 Task: Add the task  Inability to modify certain fields or settings to the section Feature Testing Sprint in the project ZoomOut and add a Due Date to the respective task as 2024/05/10.
Action: Mouse moved to (744, 454)
Screenshot: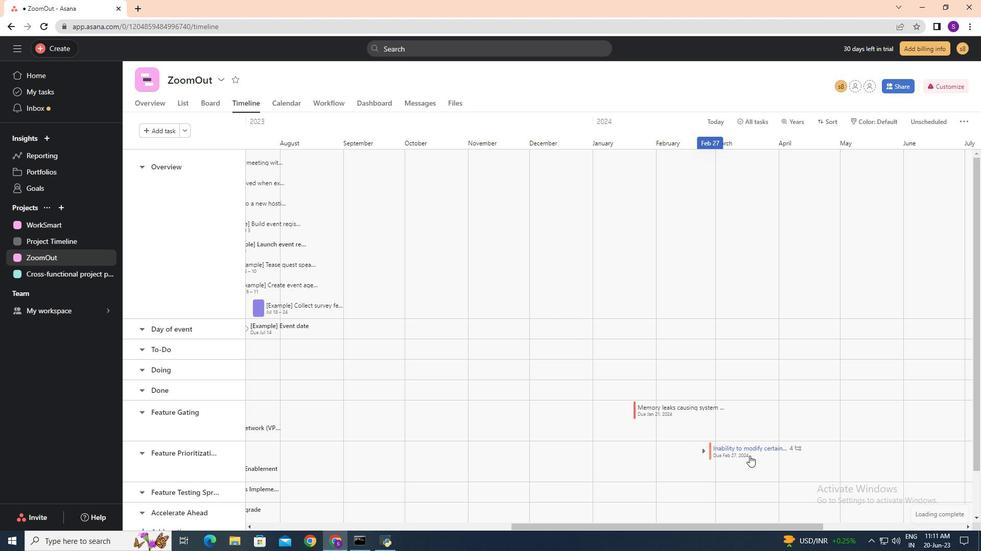 
Action: Mouse pressed left at (744, 454)
Screenshot: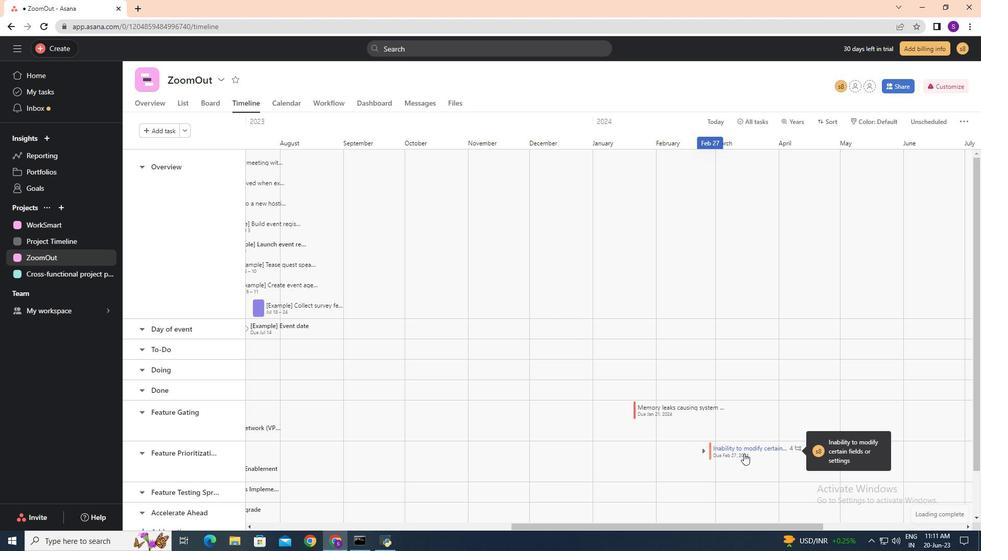
Action: Mouse moved to (833, 226)
Screenshot: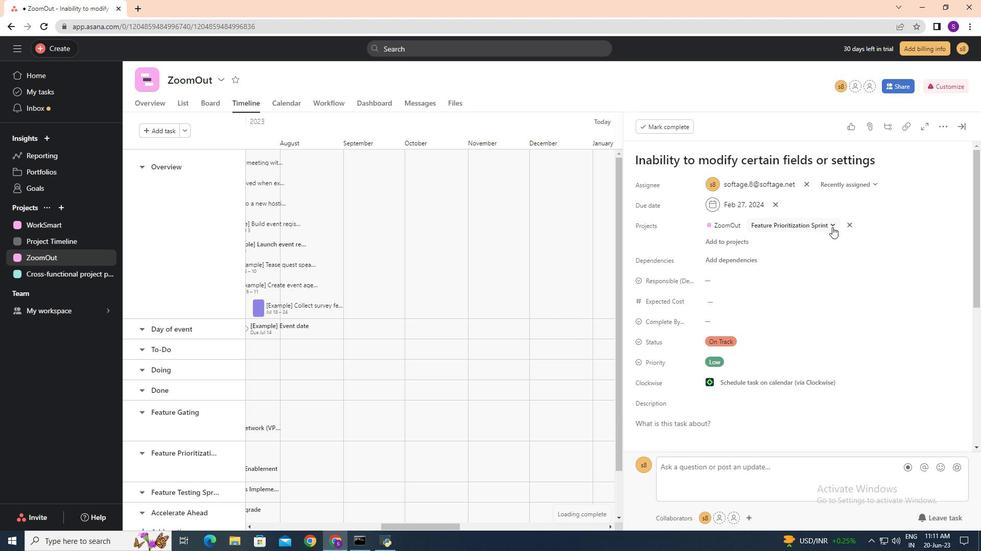 
Action: Mouse pressed left at (833, 226)
Screenshot: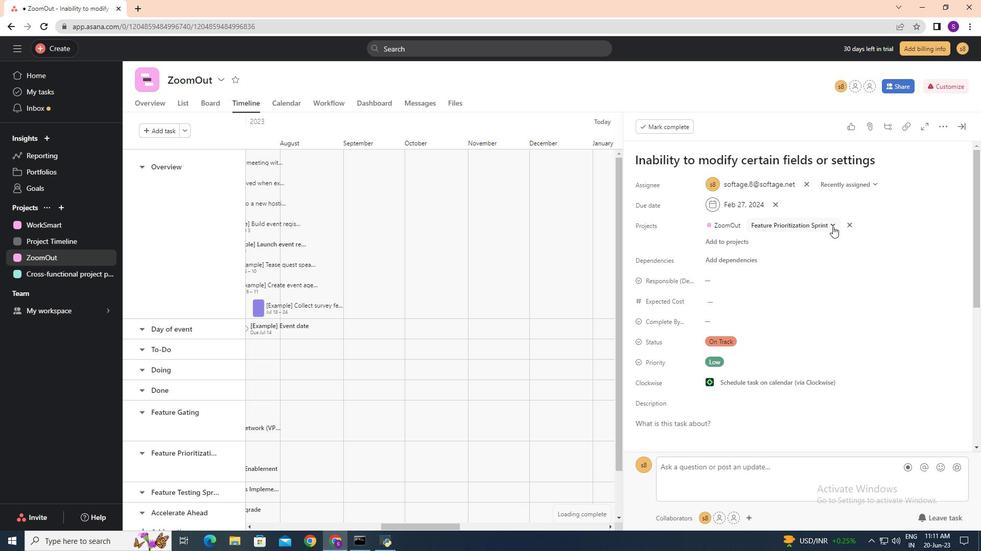 
Action: Mouse moved to (798, 385)
Screenshot: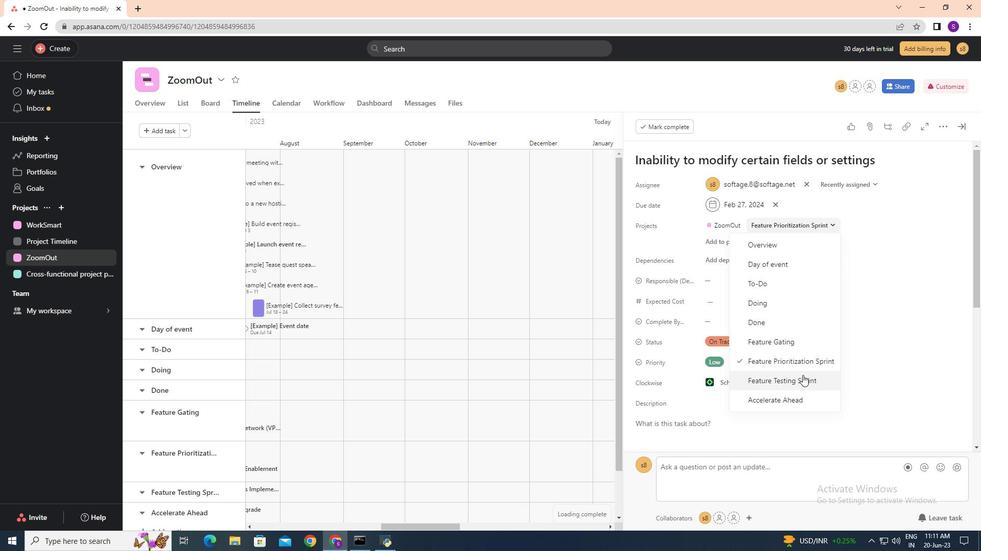 
Action: Mouse pressed left at (798, 385)
Screenshot: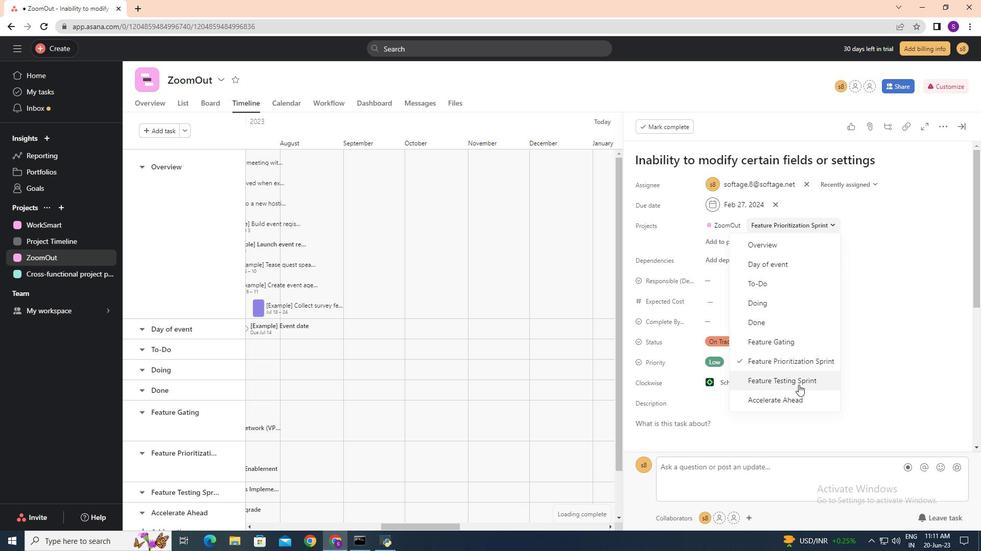 
Action: Mouse moved to (727, 206)
Screenshot: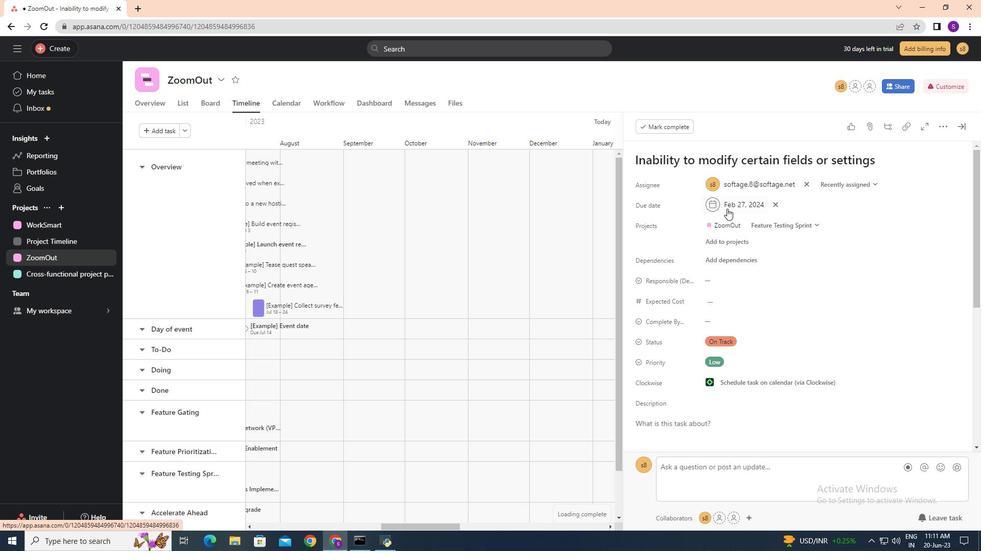 
Action: Mouse pressed left at (727, 206)
Screenshot: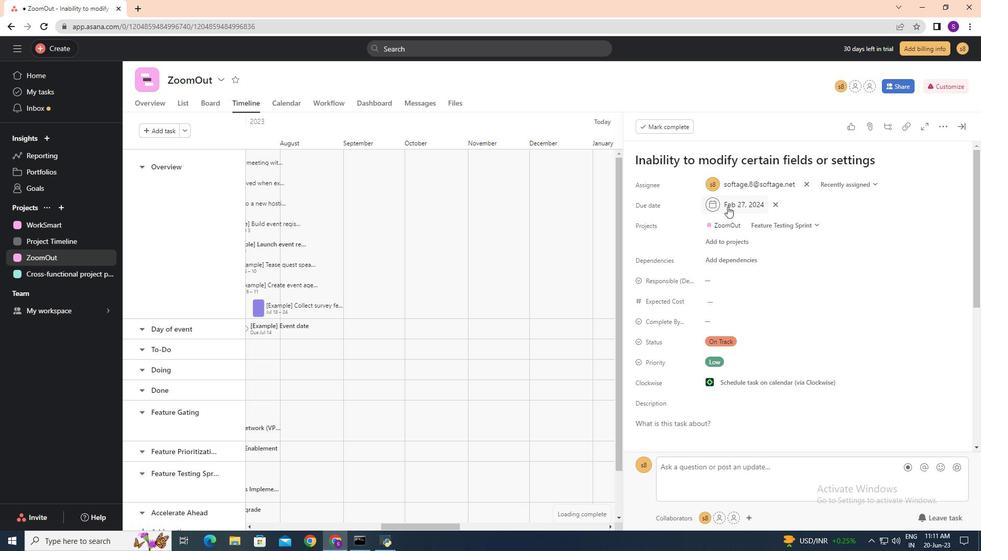 
Action: Mouse moved to (829, 253)
Screenshot: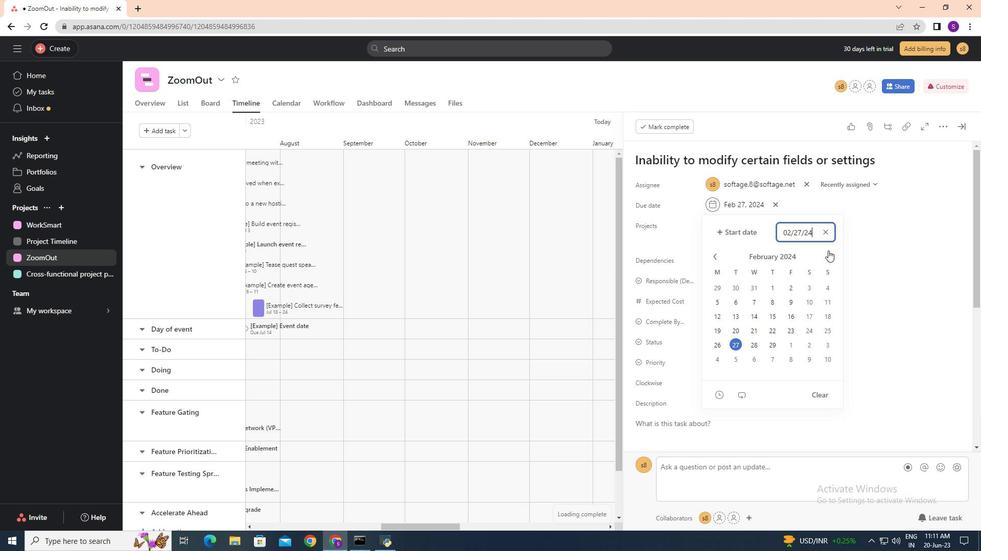 
Action: Mouse pressed left at (829, 253)
Screenshot: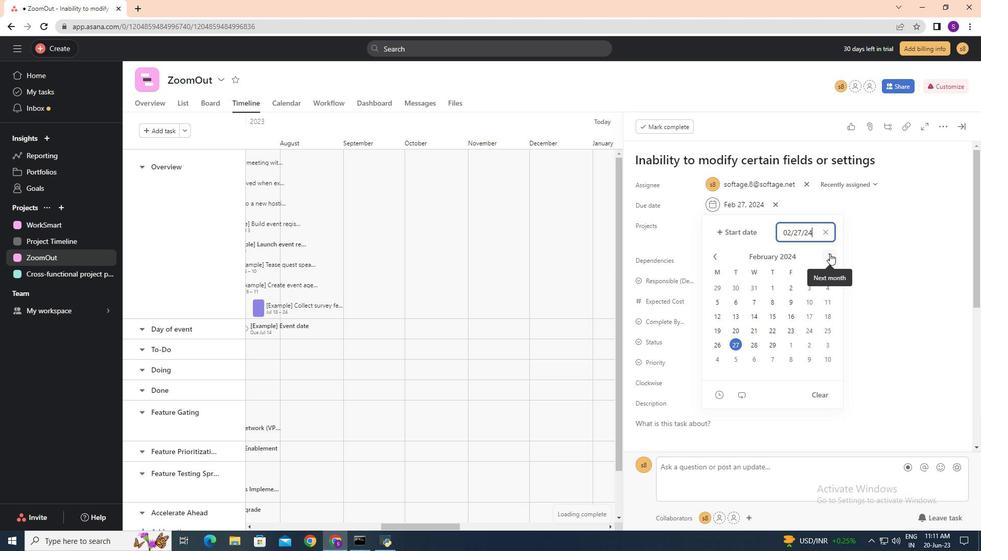 
Action: Mouse pressed left at (829, 253)
Screenshot: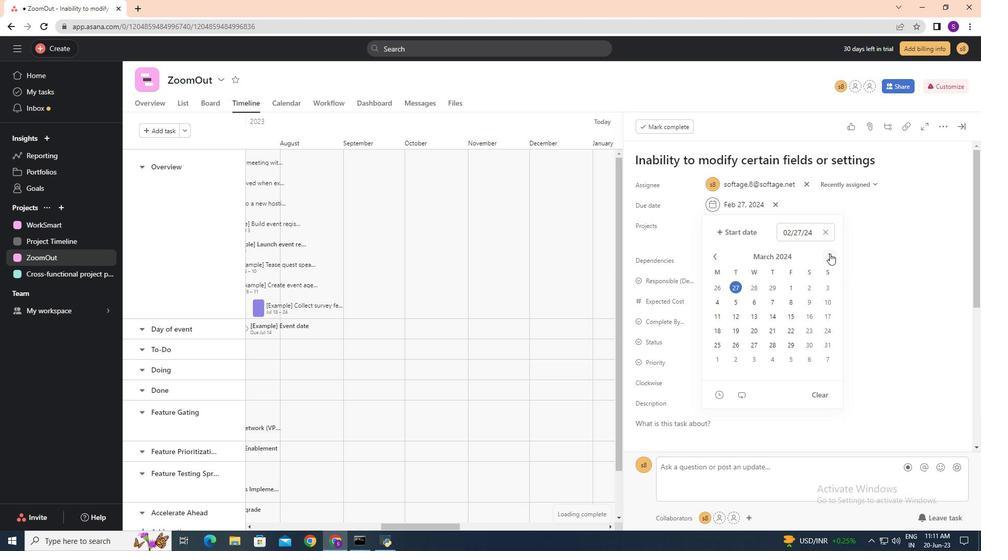 
Action: Mouse pressed left at (829, 253)
Screenshot: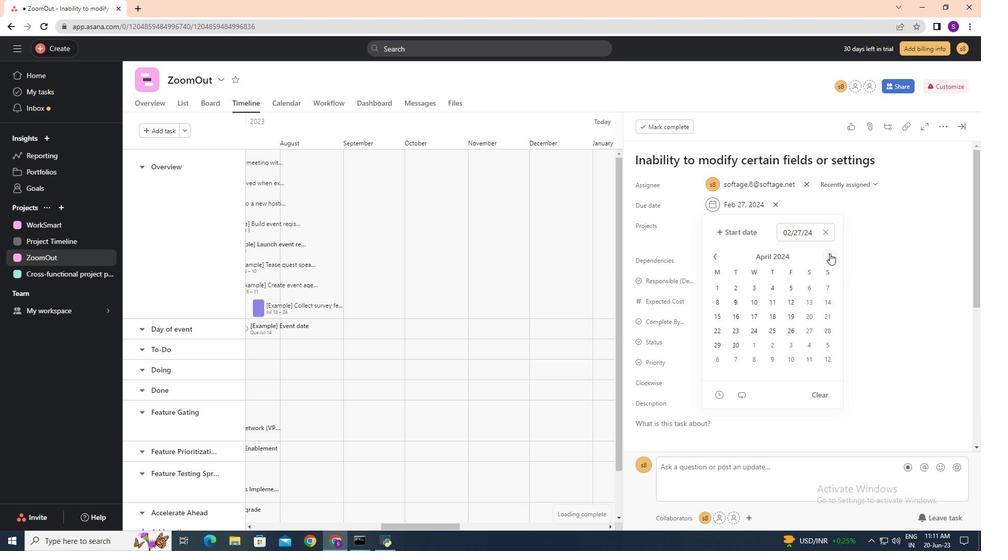 
Action: Mouse moved to (793, 297)
Screenshot: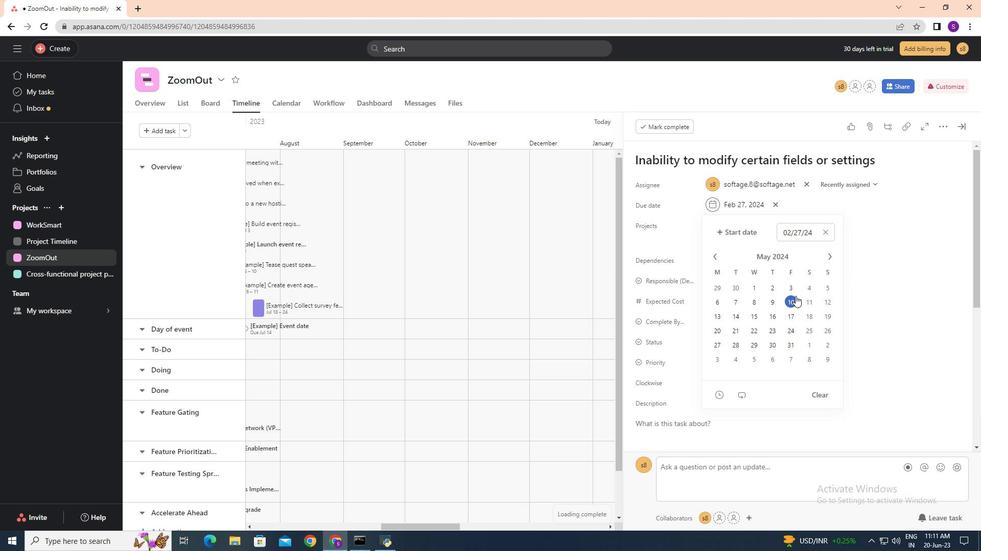 
Action: Mouse pressed left at (793, 297)
Screenshot: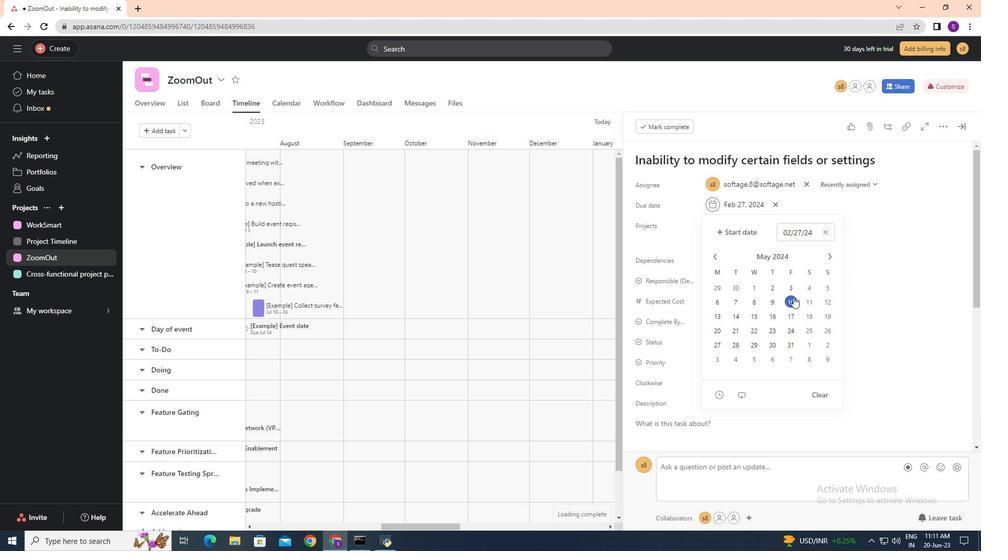 
Action: Mouse moved to (910, 315)
Screenshot: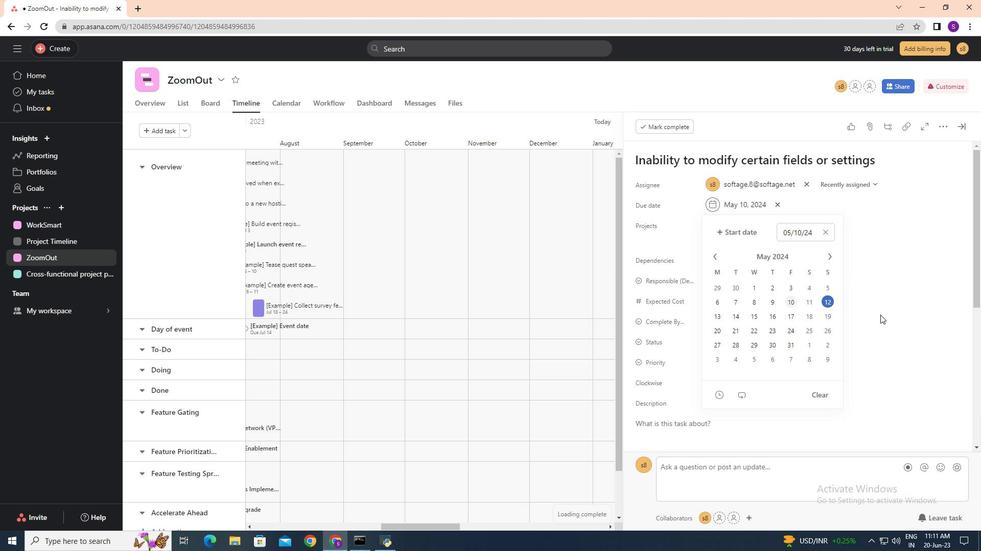 
Action: Mouse pressed left at (910, 315)
Screenshot: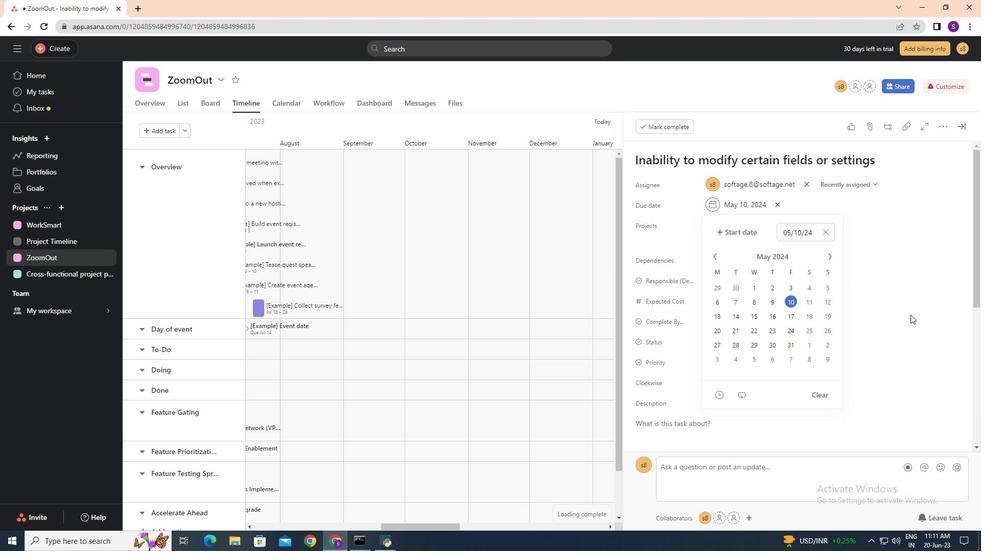 
